 Task: Create a task  Improve the appâ€™s caching system for faster data retrieval , assign it to team member softage.8@softage.net in the project WorkSmart and update the status of the task to  On Track  , set the priority of the task to High.
Action: Mouse moved to (94, 71)
Screenshot: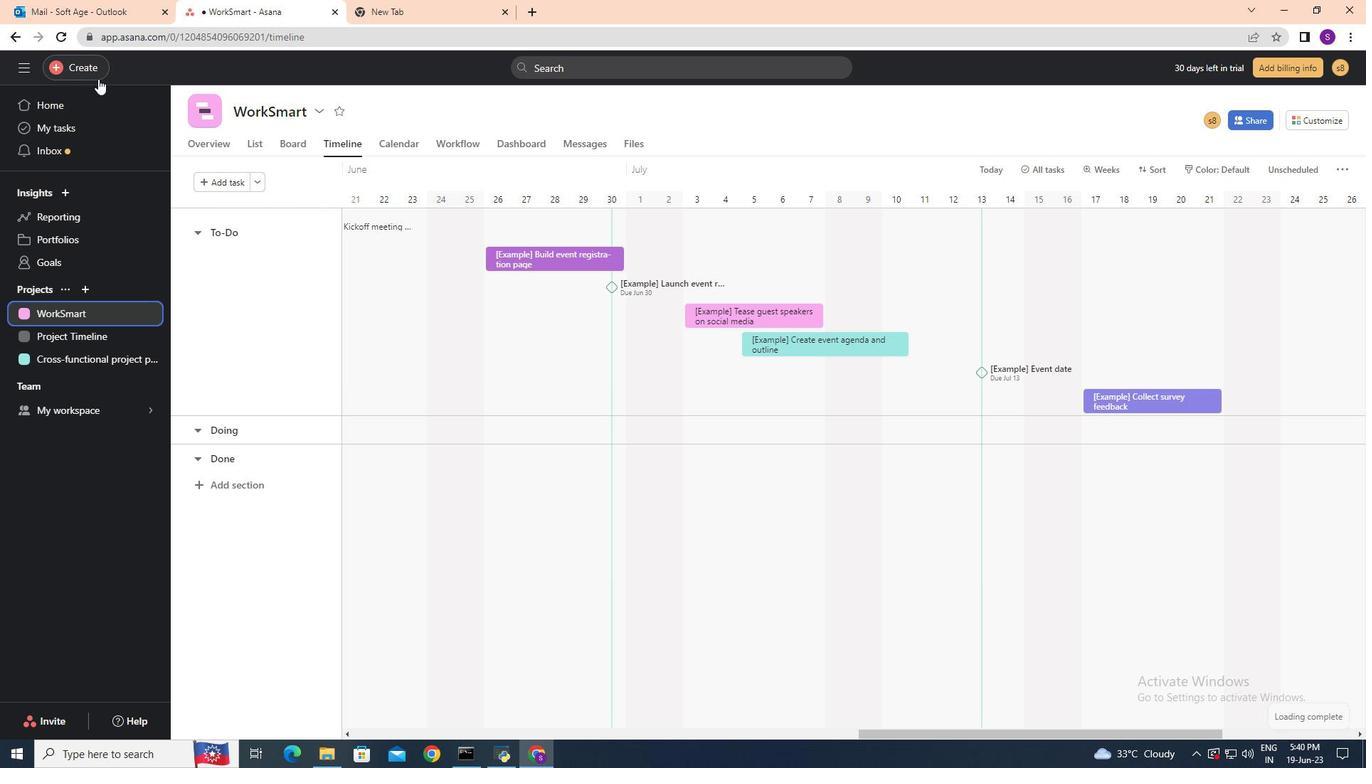 
Action: Mouse pressed left at (94, 71)
Screenshot: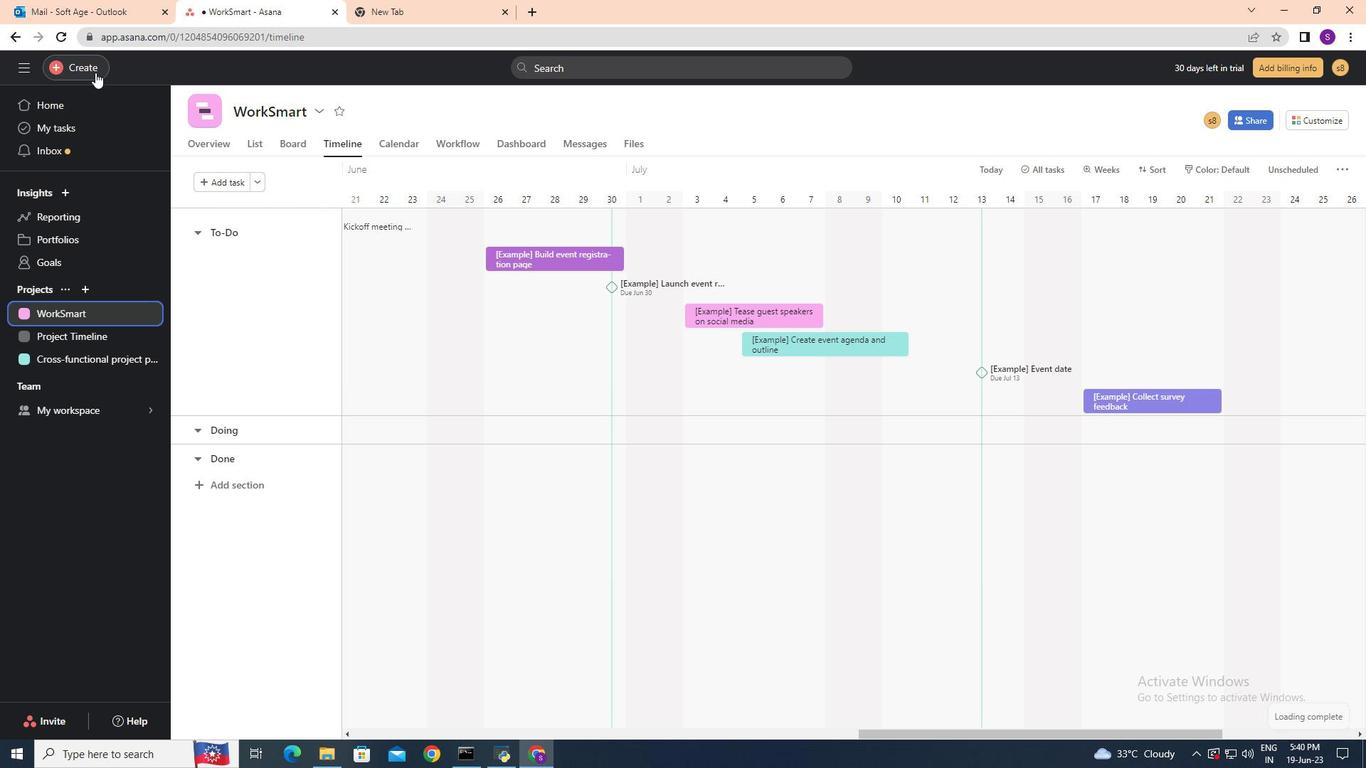 
Action: Mouse moved to (138, 76)
Screenshot: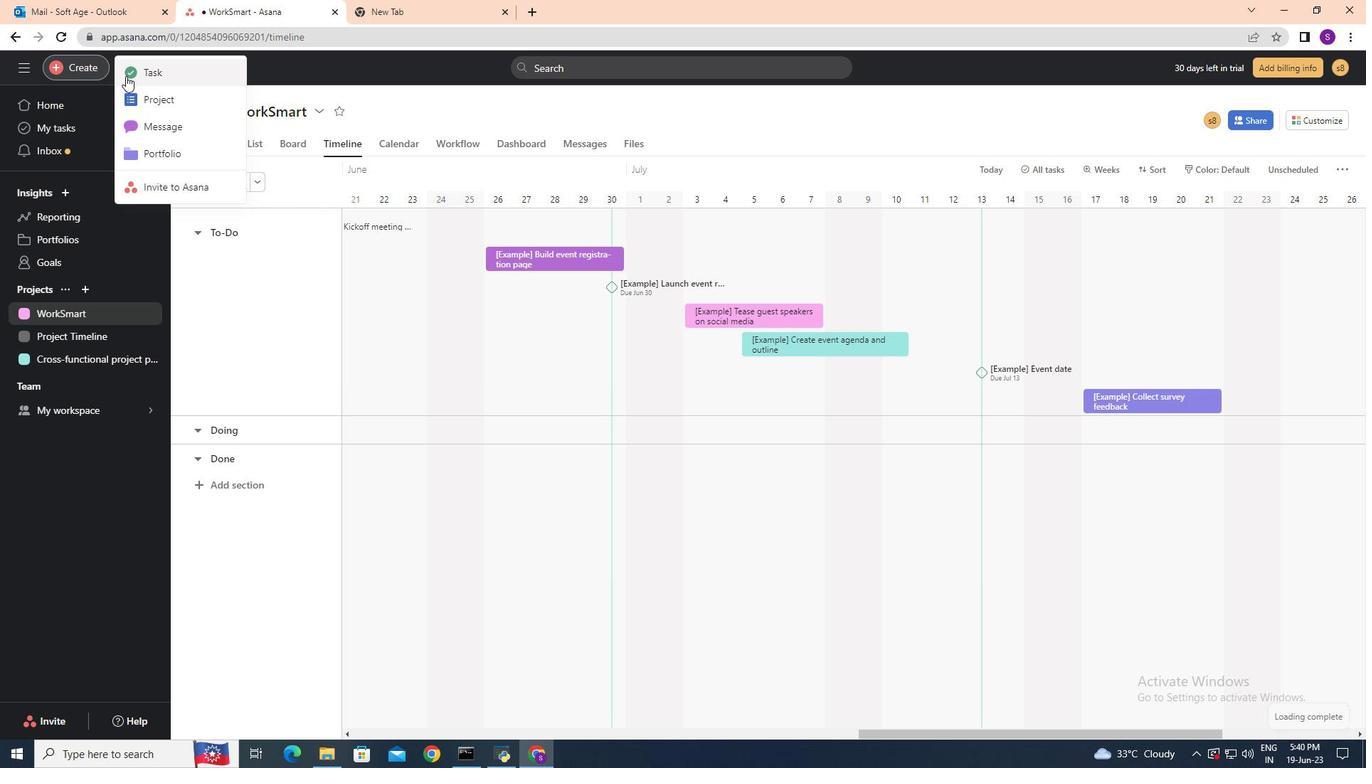
Action: Mouse pressed left at (138, 76)
Screenshot: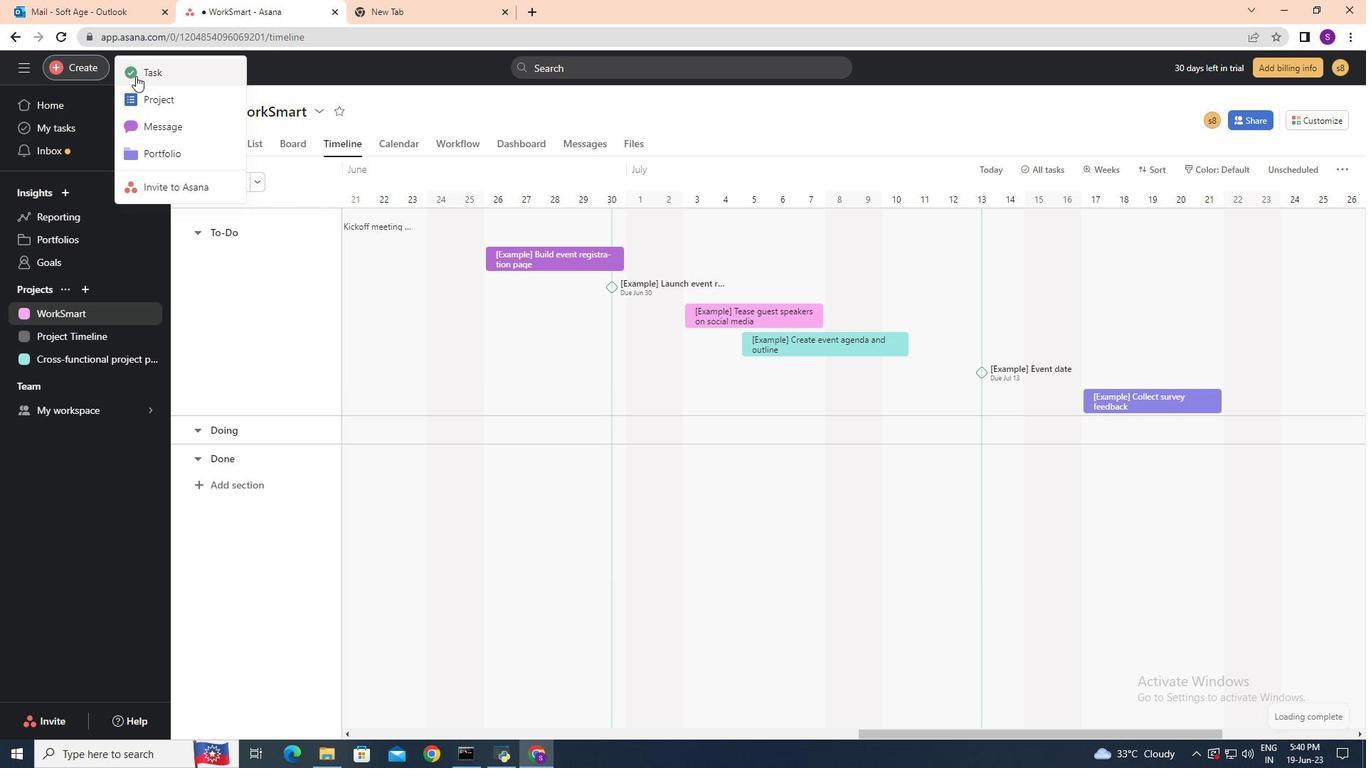 
Action: Key pressed <Key.shift><Key.shift><Key.shift><Key.shift><Key.shift><Key.shift><Key.shift><Key.shift><Key.shift><Key.shift><Key.shift><Key.shift><Key.shift><Key.shift><Key.shift><Key.shift><Key.shift>Improve<Key.space>the<Key.space><Key.shift>apps<Key.backspace><Key.shift_r>"s<Key.space><Key.backspace><Key.backspace><Key.backspace>s<Key.space>caching<Key.space>system<Key.space>for<Key.space>faster<Key.space>data<Key.space>retrievaal<Key.backspace><Key.backspace>l<Key.enter>
Screenshot: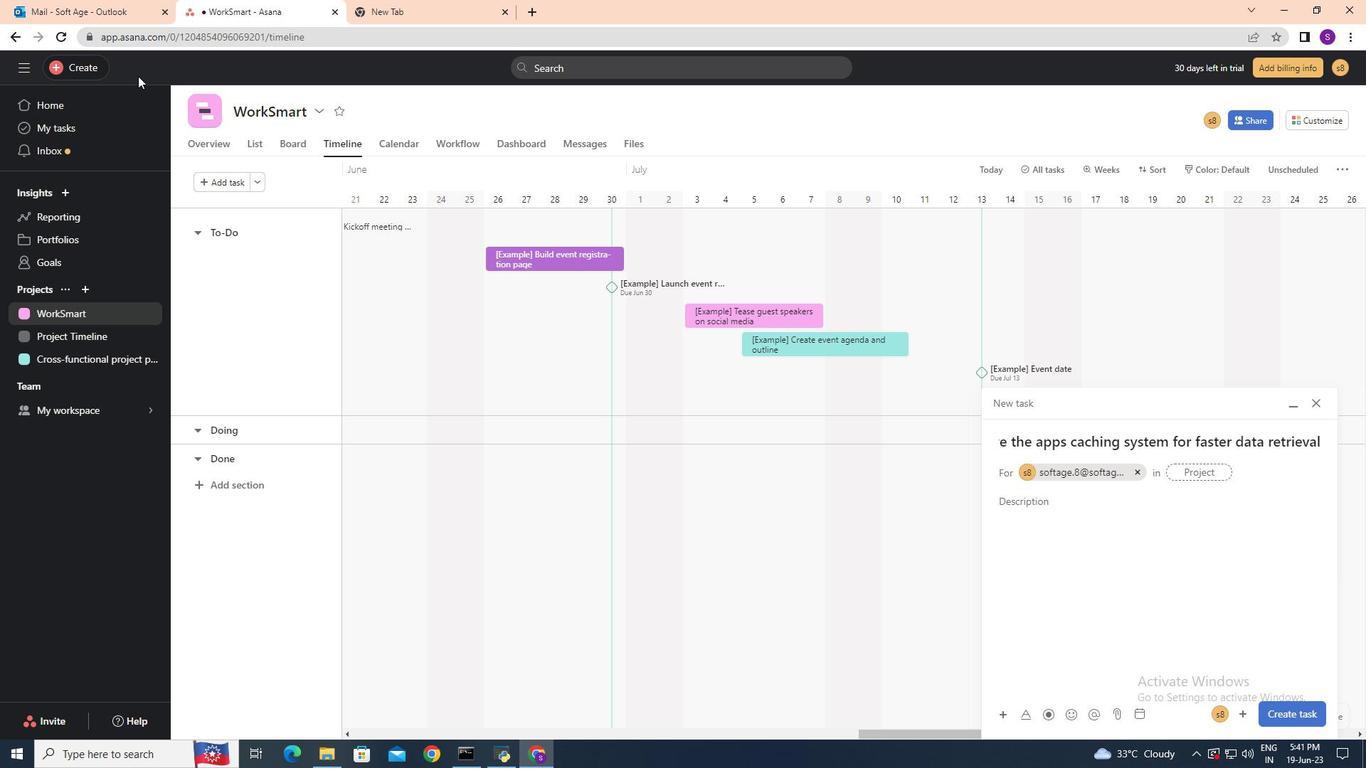
Action: Mouse moved to (1081, 462)
Screenshot: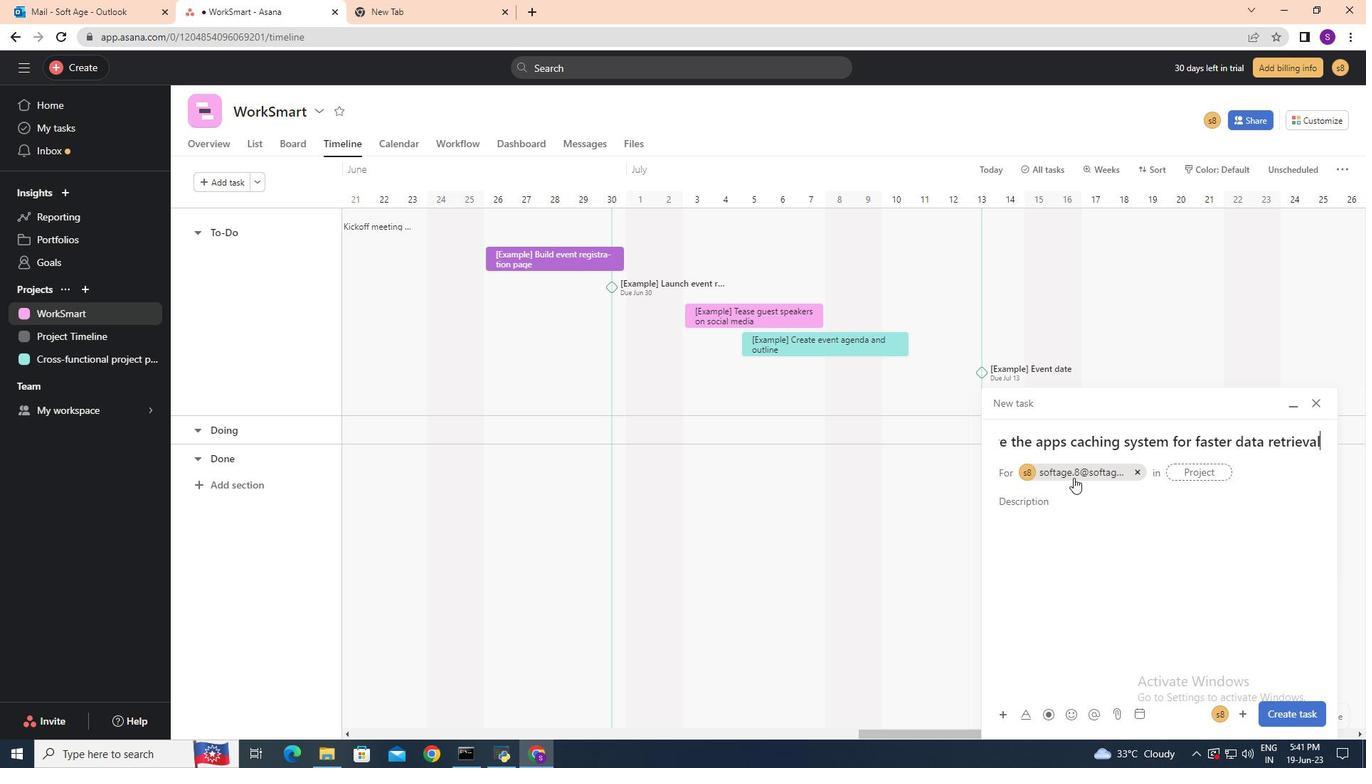 
Action: Mouse pressed left at (1081, 462)
Screenshot: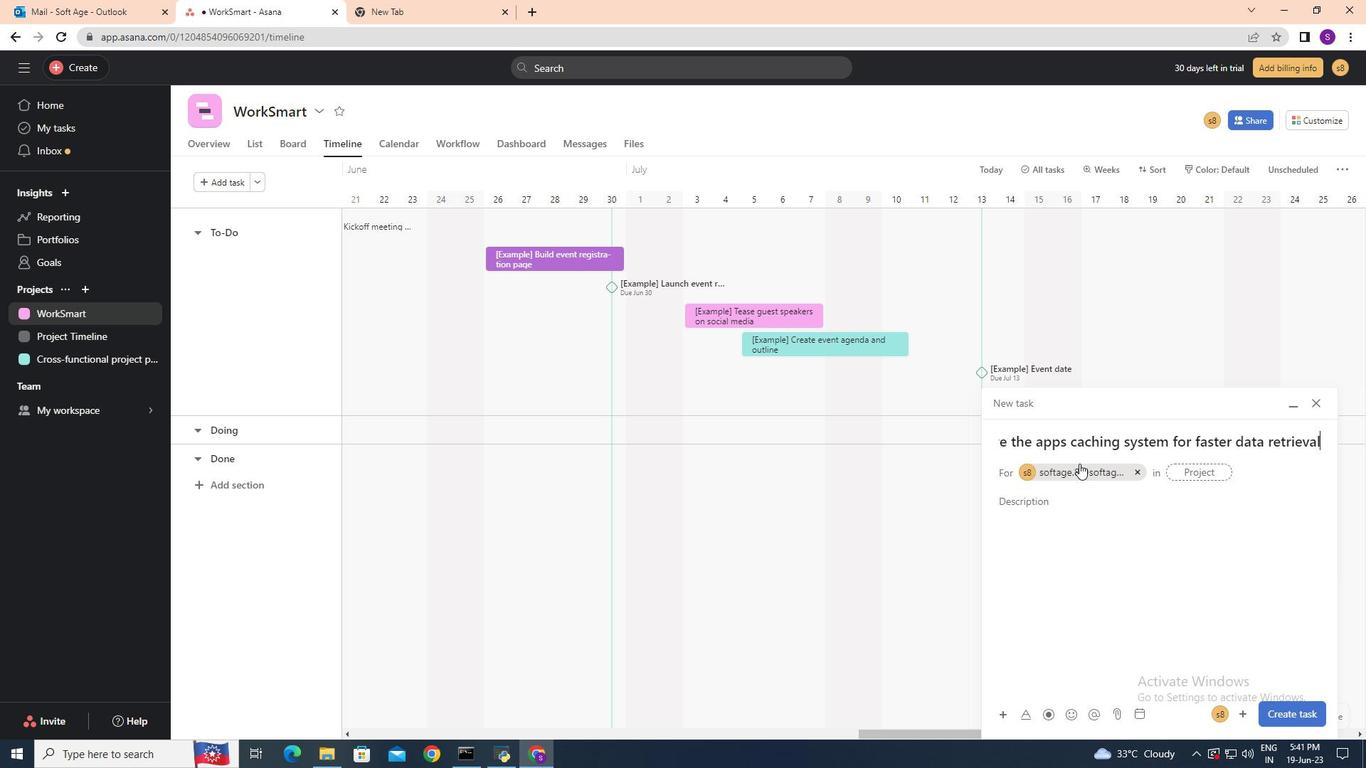 
Action: Mouse moved to (1080, 471)
Screenshot: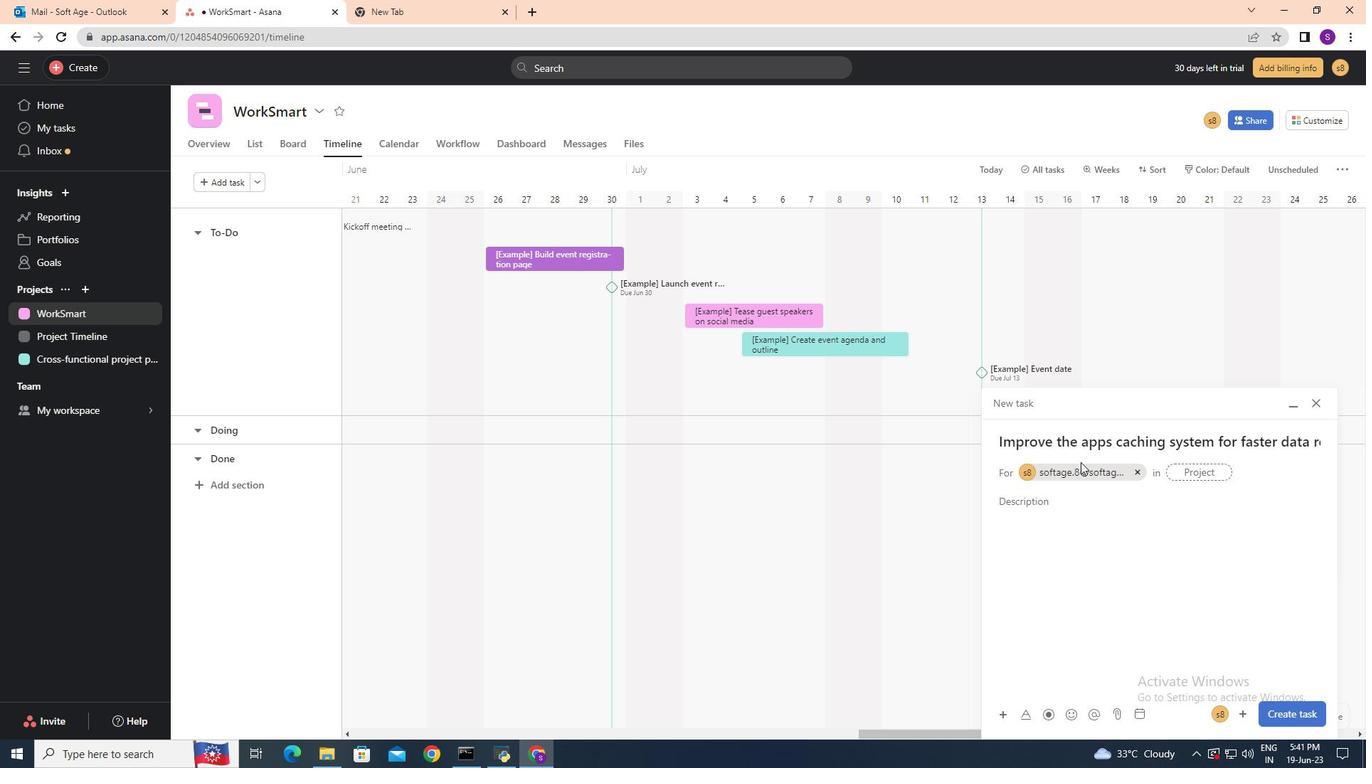 
Action: Mouse pressed left at (1080, 471)
Screenshot: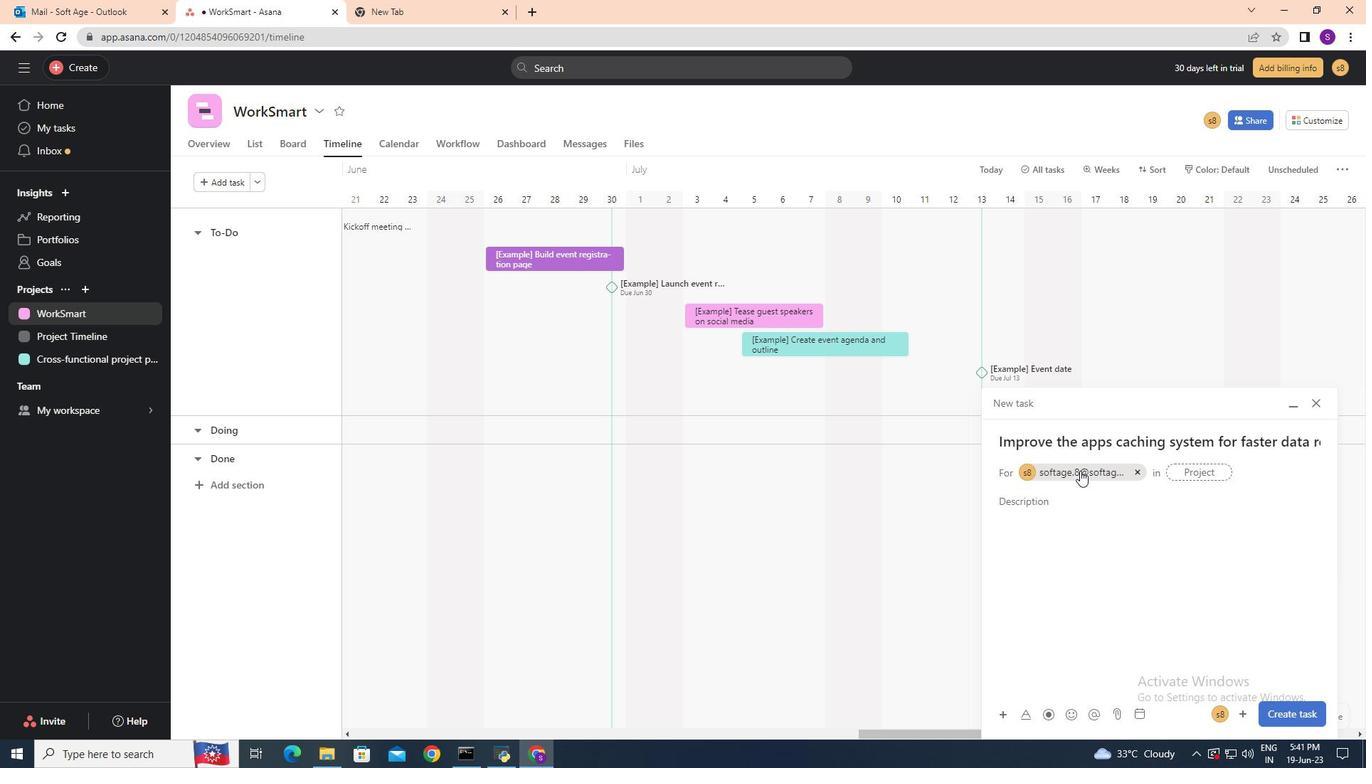 
Action: Key pressed softage.8
Screenshot: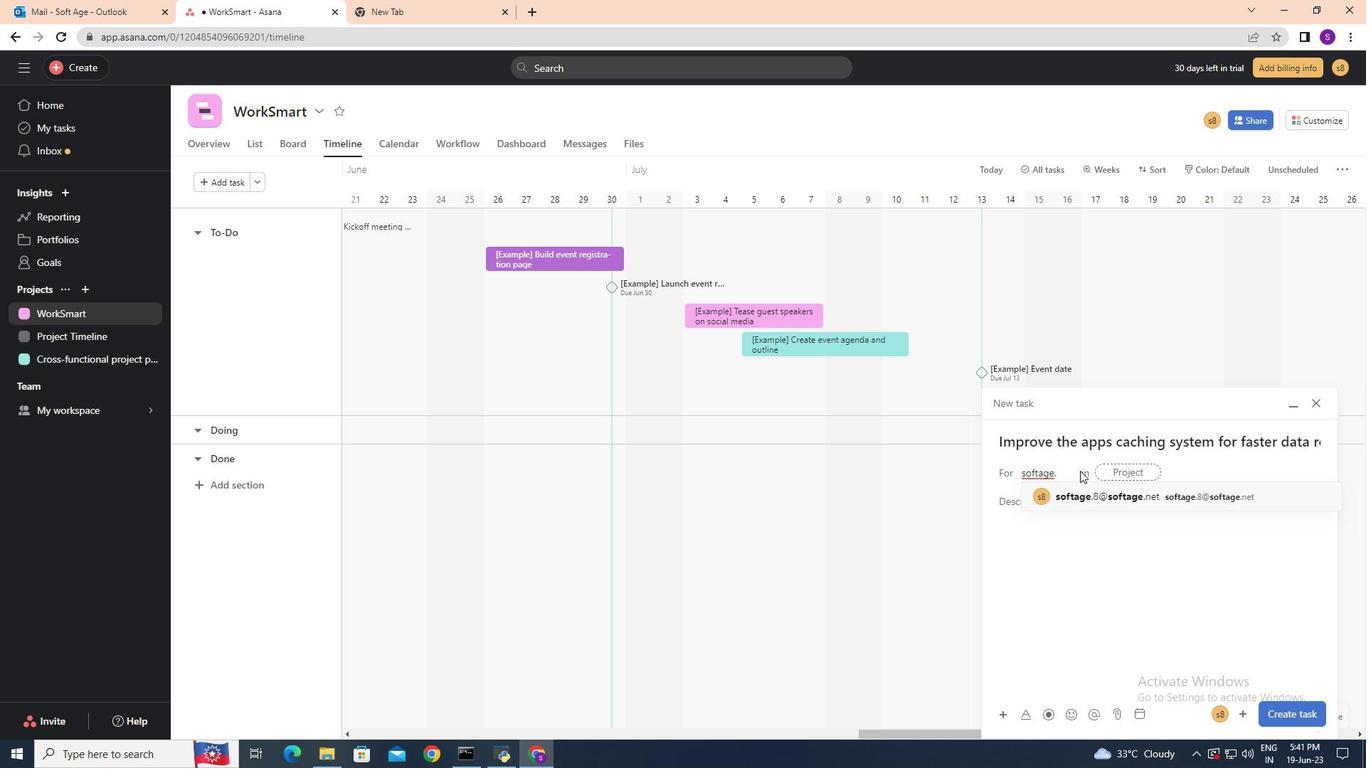 
Action: Mouse moved to (1124, 495)
Screenshot: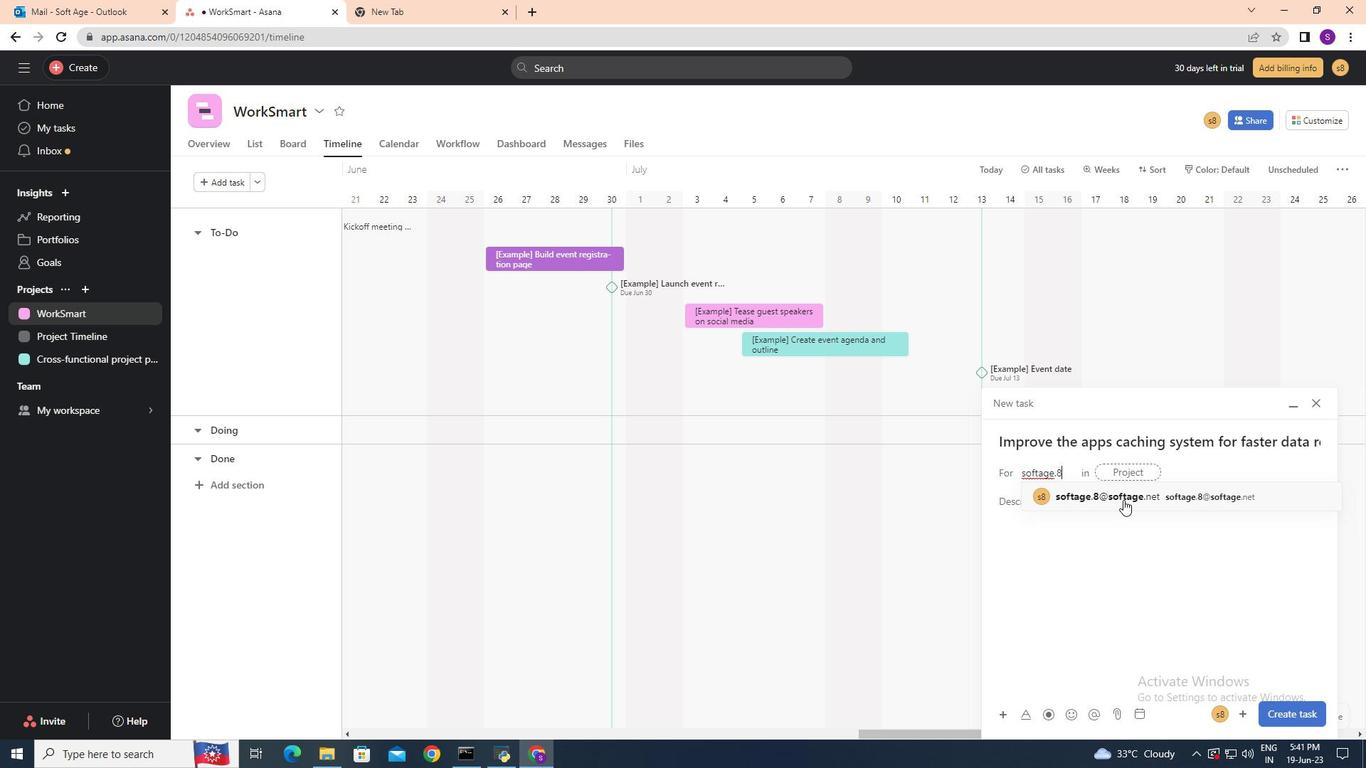 
Action: Mouse pressed left at (1124, 495)
Screenshot: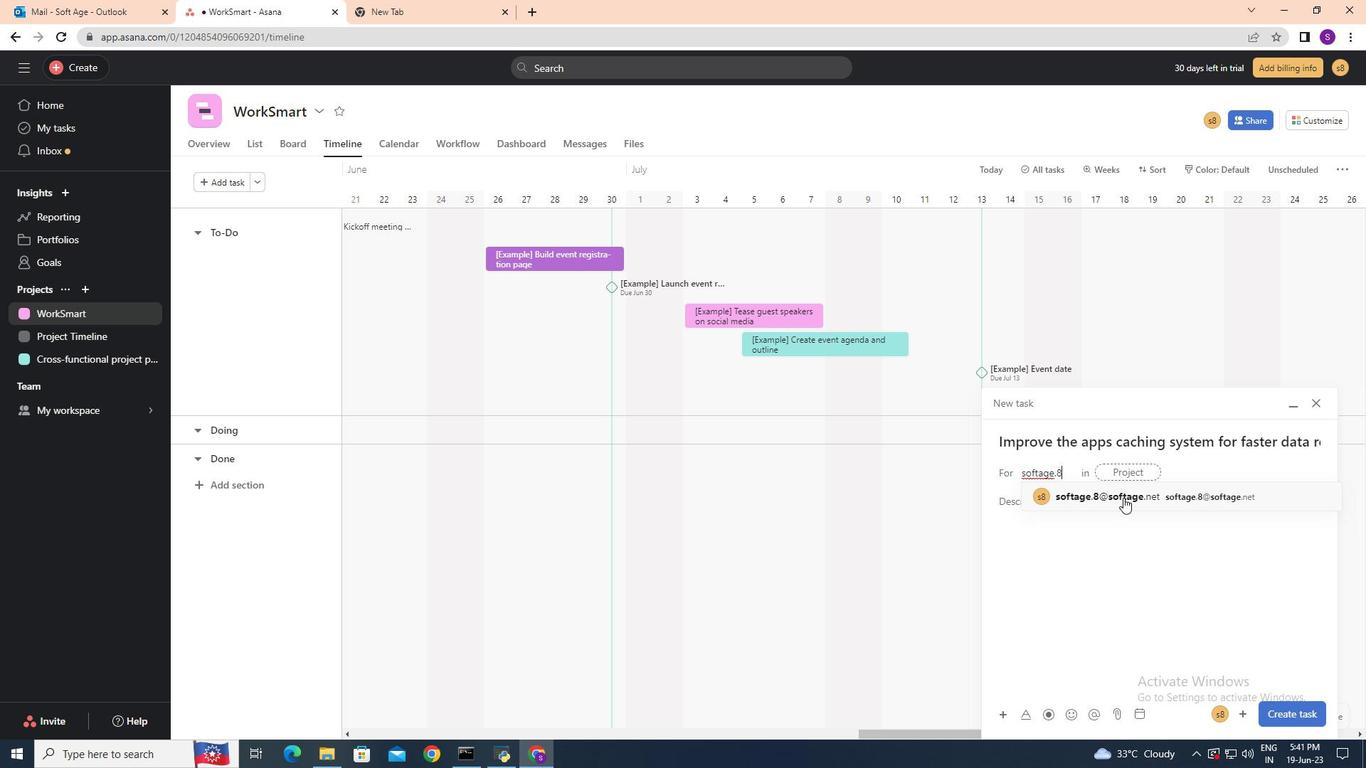 
Action: Mouse moved to (1047, 496)
Screenshot: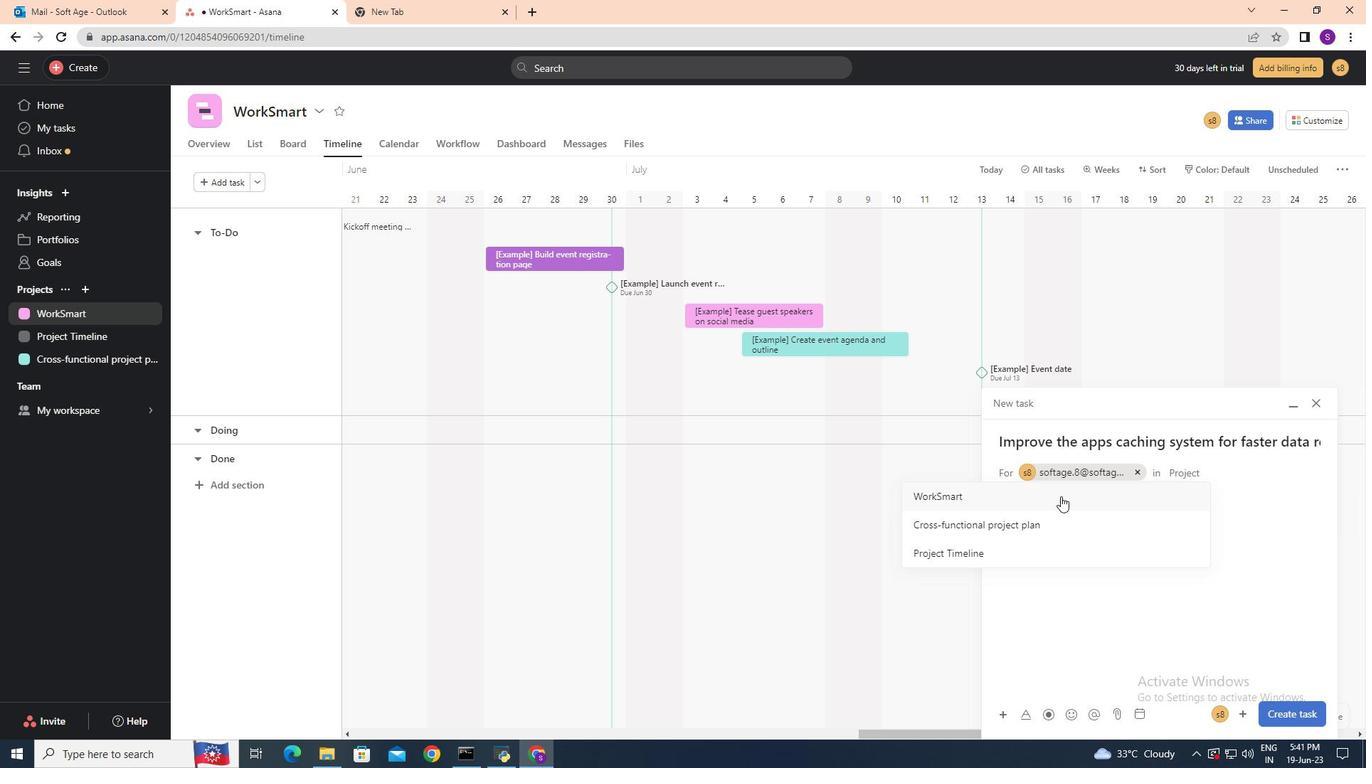 
Action: Mouse pressed left at (1047, 496)
Screenshot: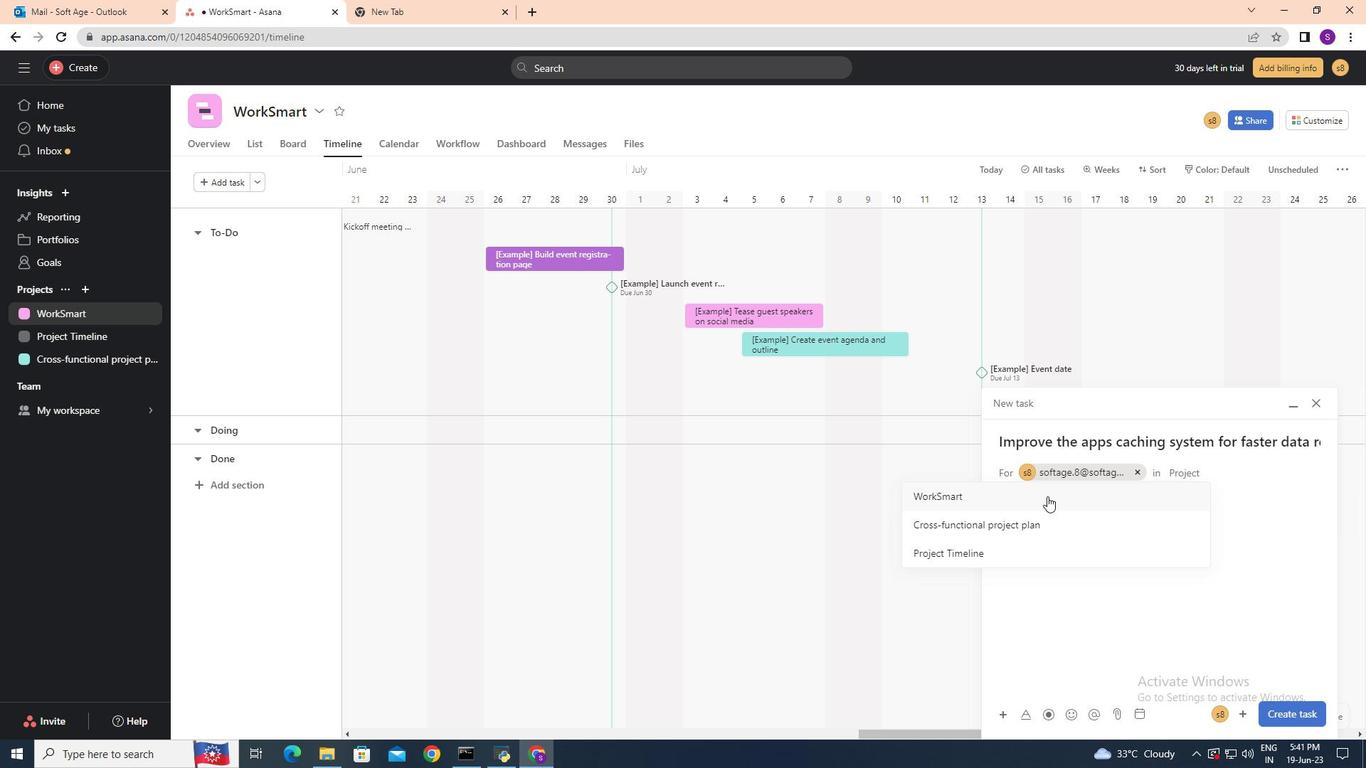 
Action: Mouse moved to (1142, 591)
Screenshot: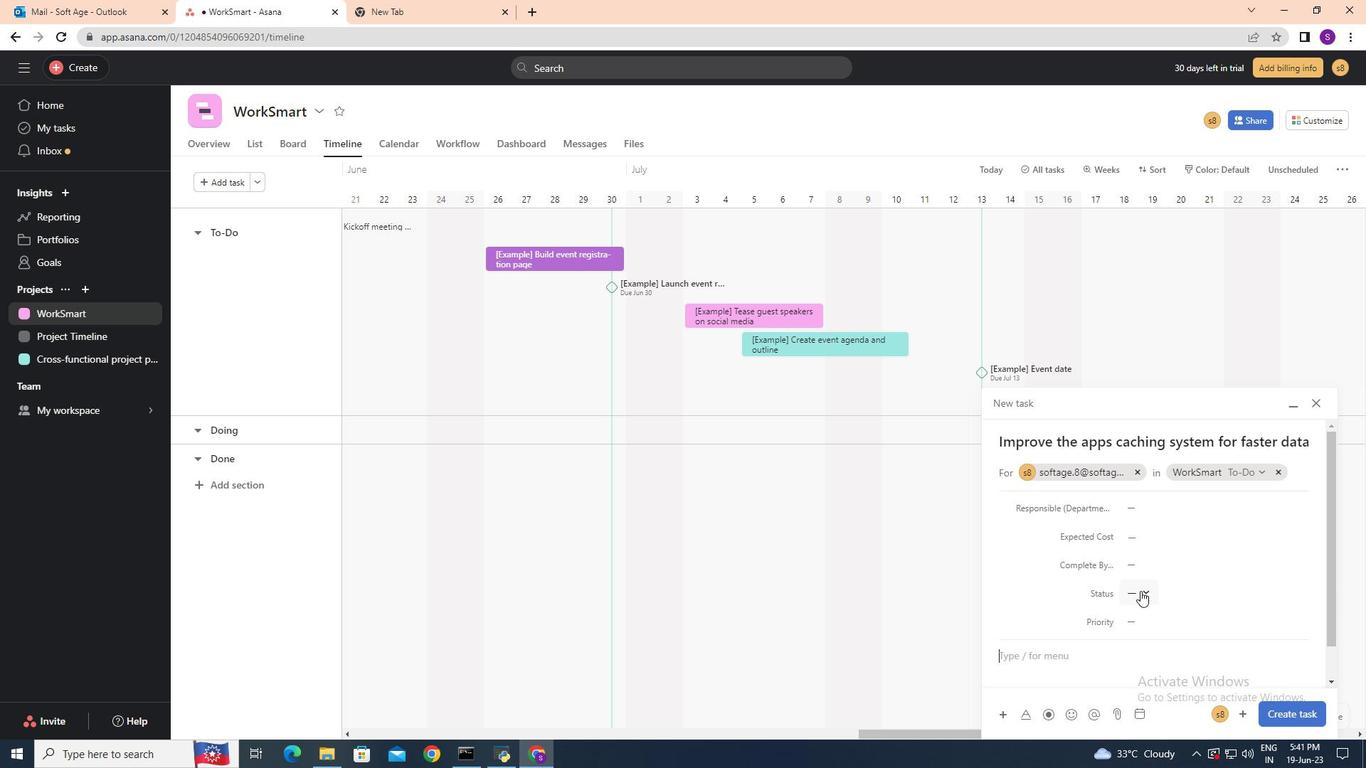
Action: Mouse pressed left at (1142, 591)
Screenshot: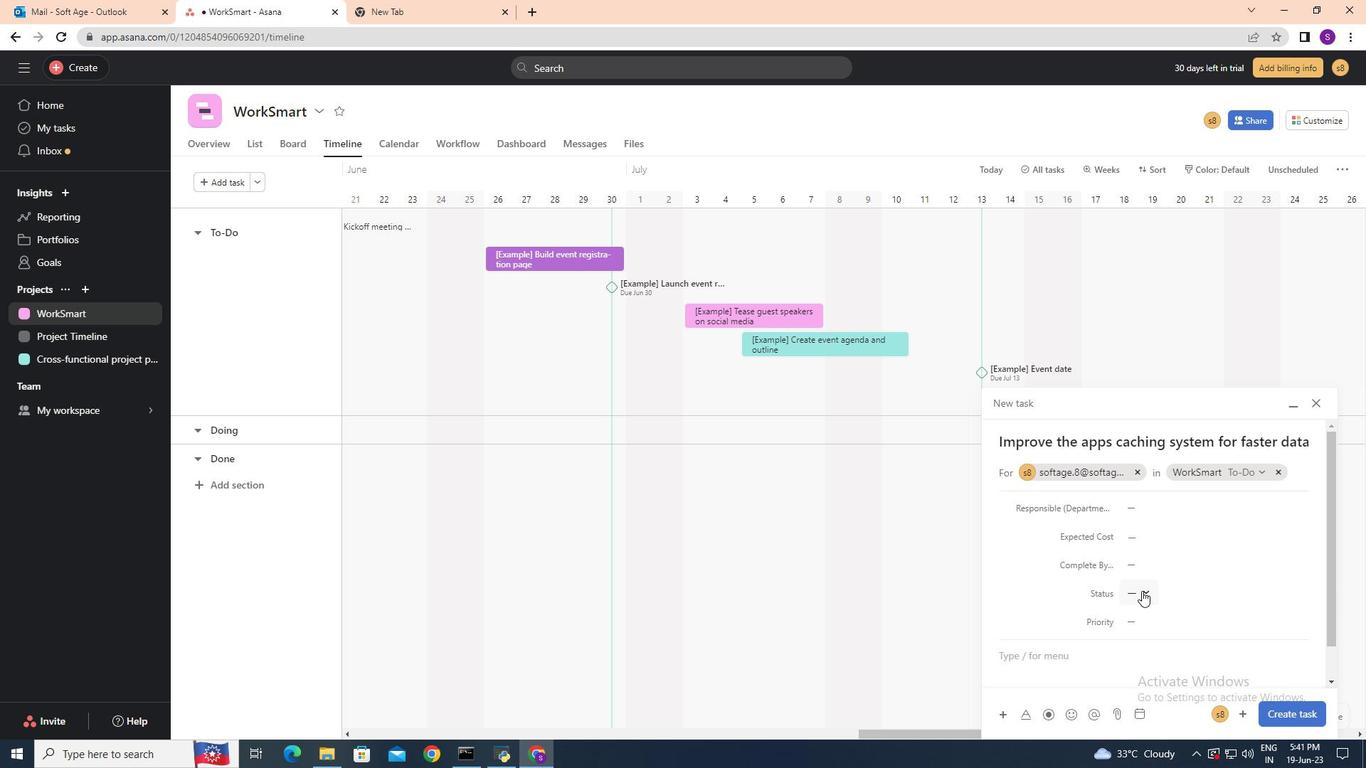 
Action: Mouse moved to (1170, 644)
Screenshot: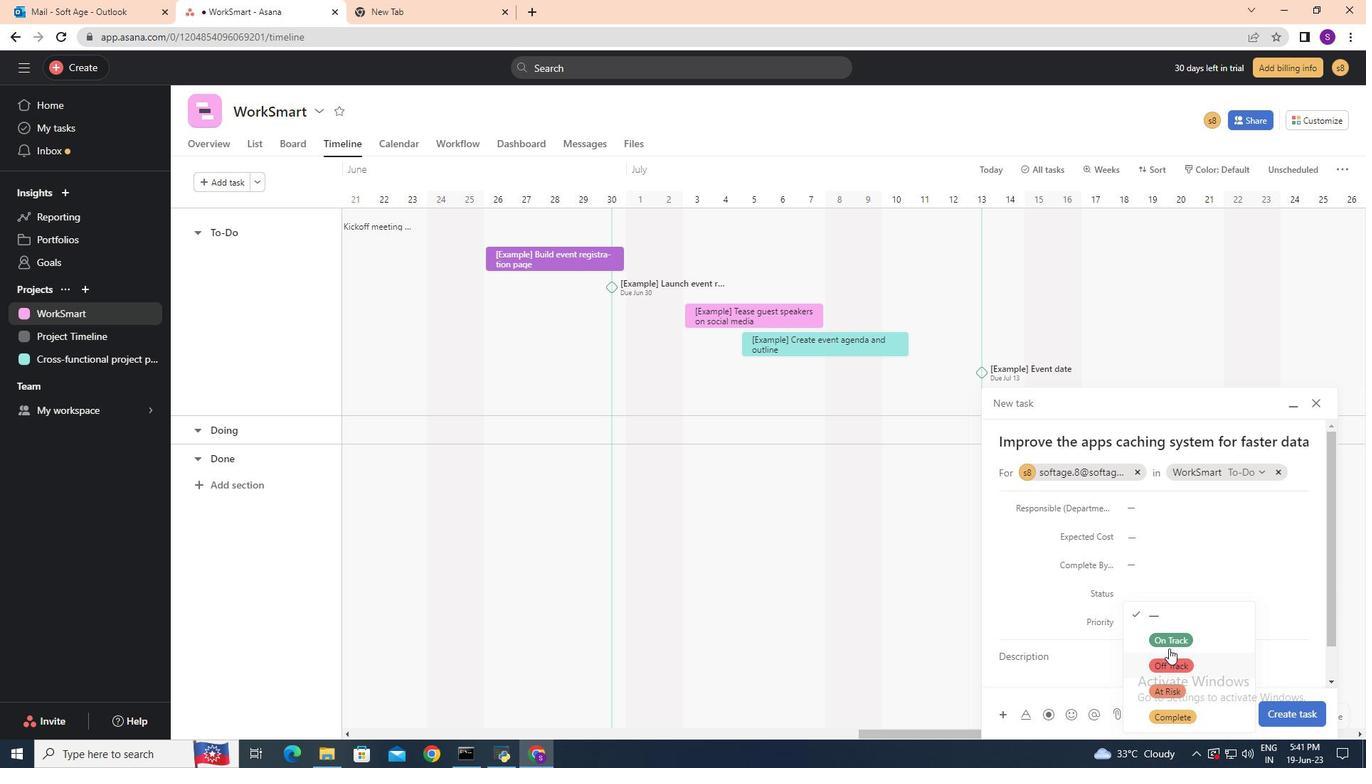 
Action: Mouse pressed left at (1170, 644)
Screenshot: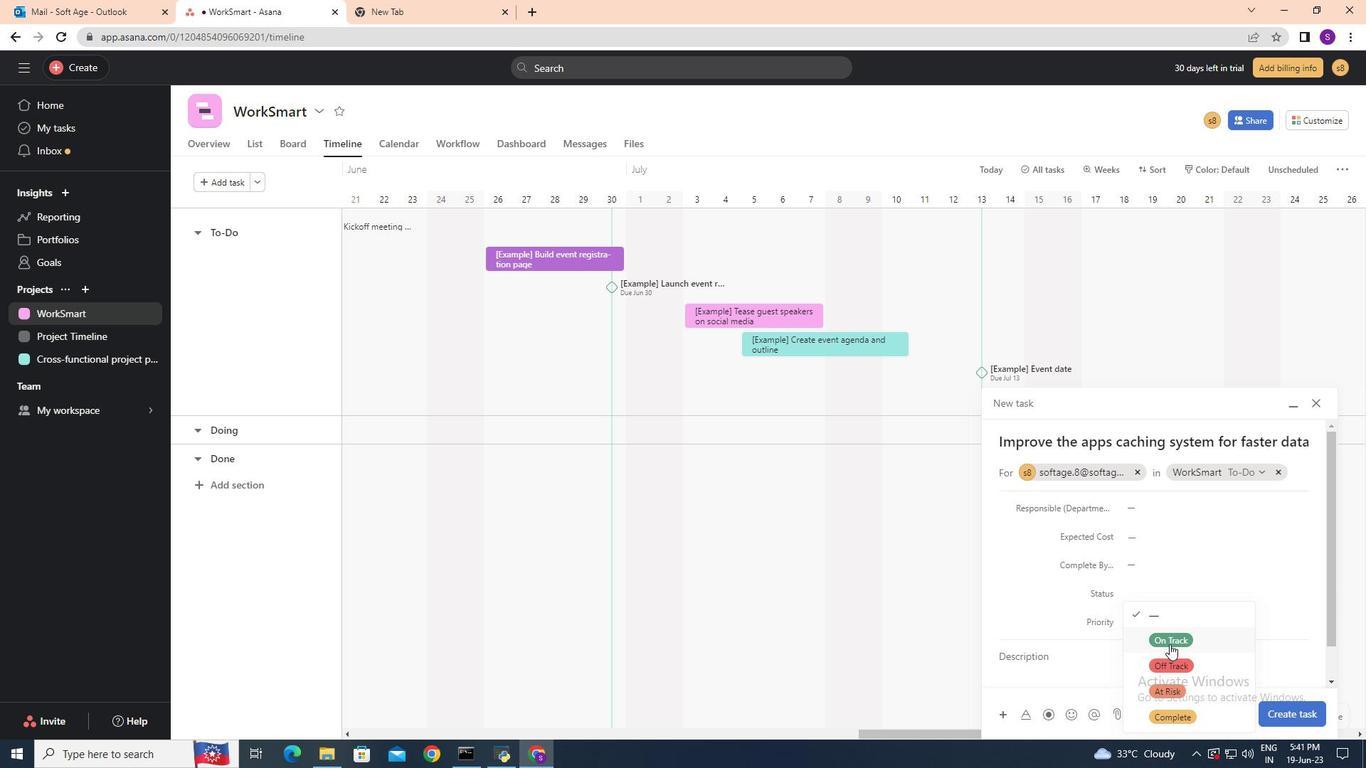 
Action: Mouse moved to (1144, 617)
Screenshot: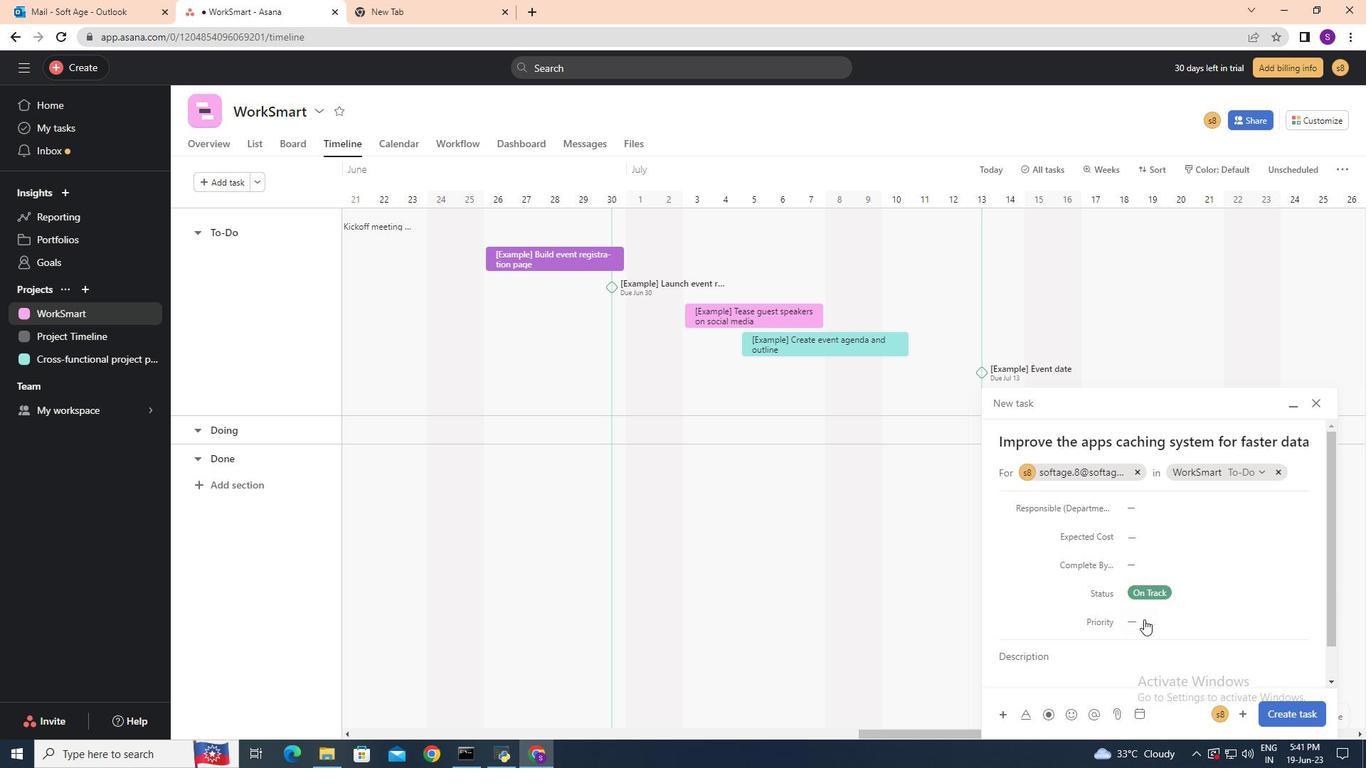 
Action: Mouse pressed left at (1144, 617)
Screenshot: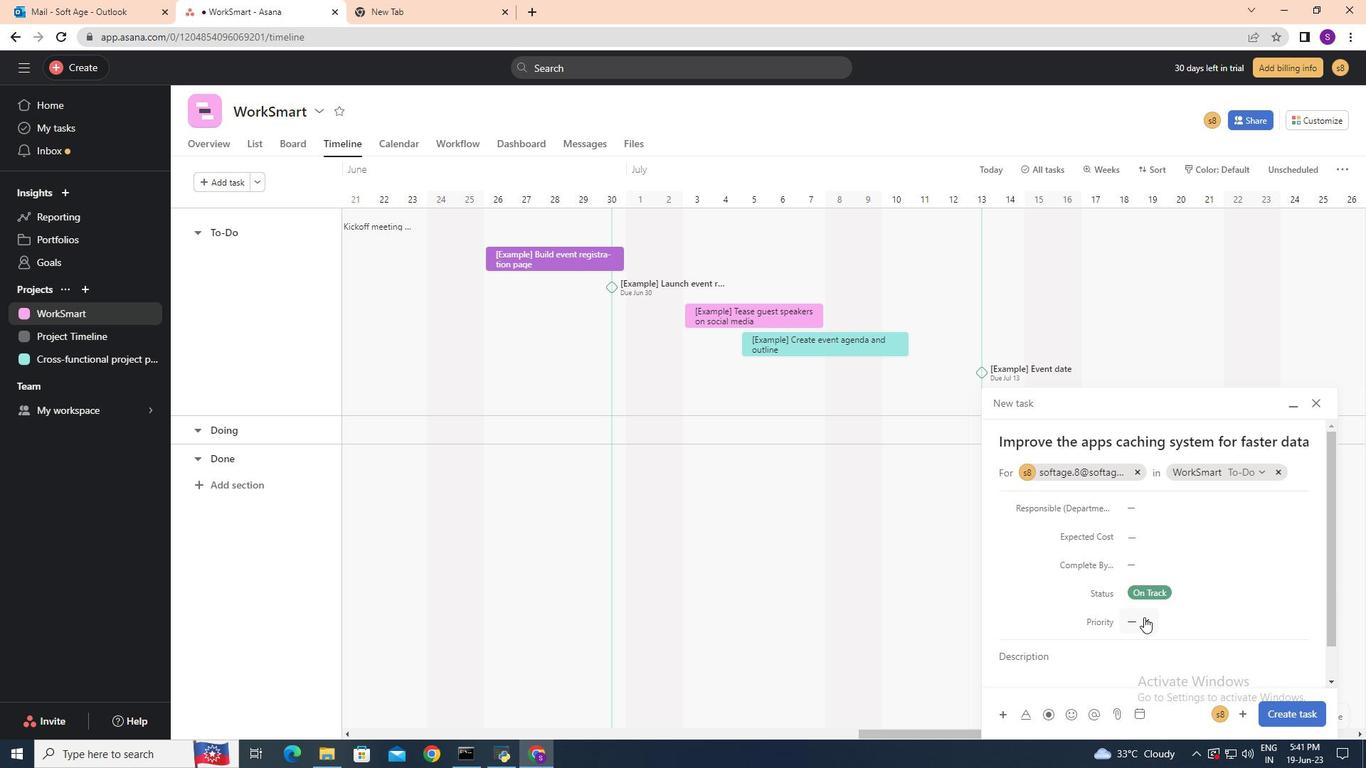 
Action: Mouse moved to (1170, 665)
Screenshot: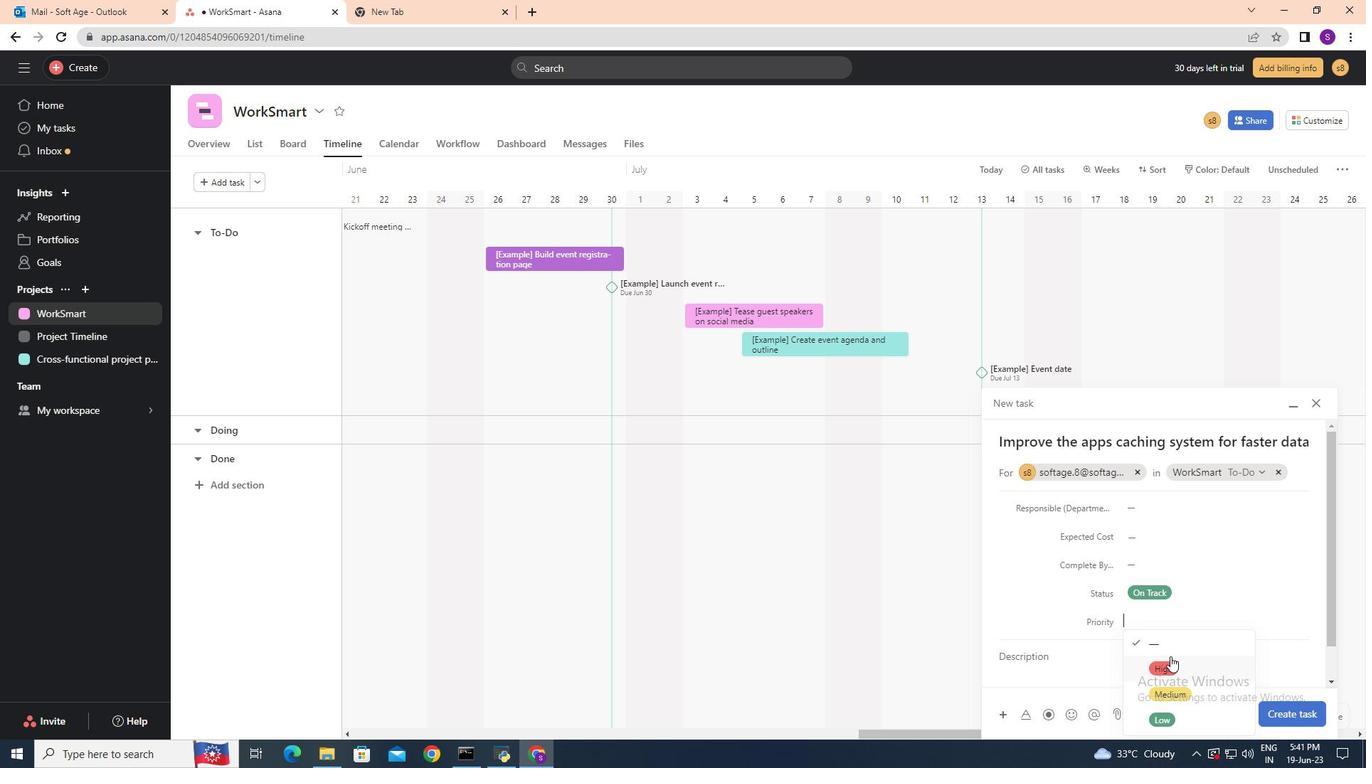 
Action: Mouse pressed left at (1170, 665)
Screenshot: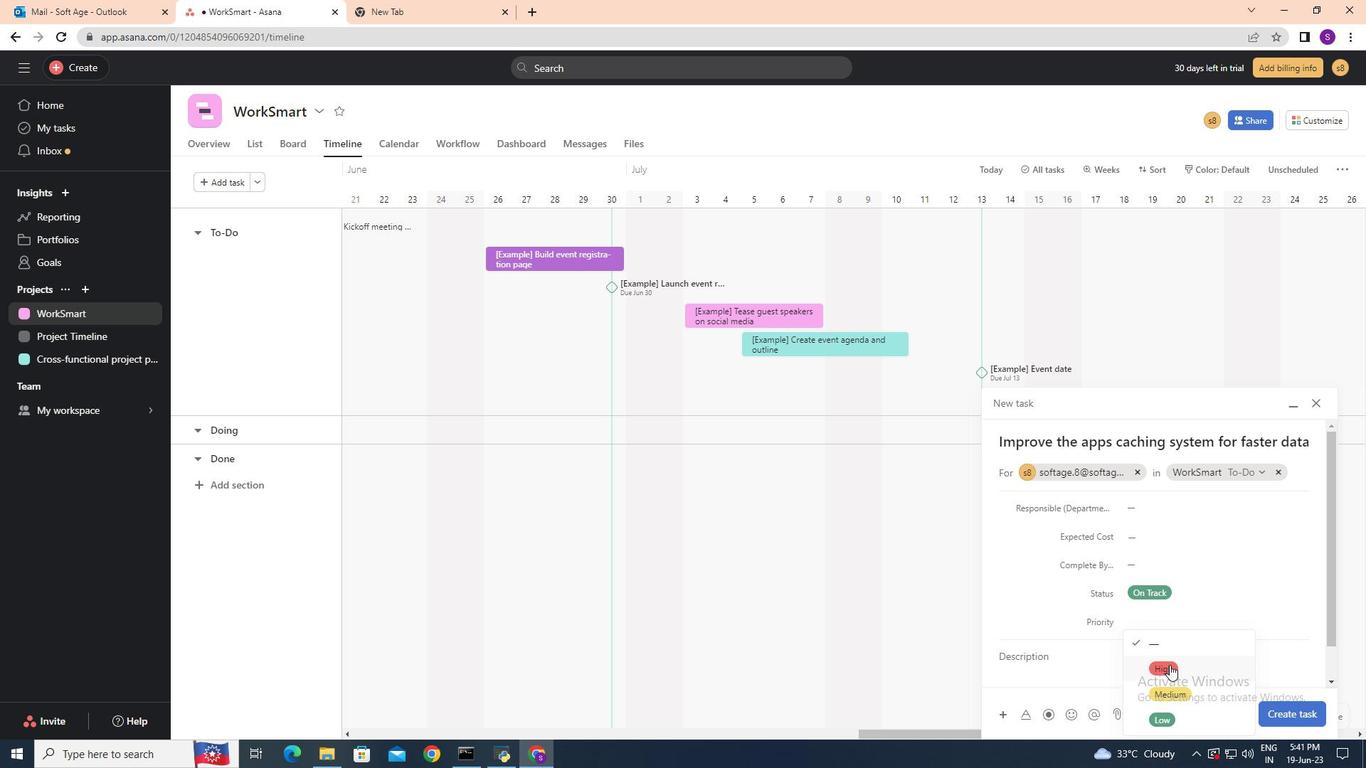 
Action: Mouse moved to (1284, 715)
Screenshot: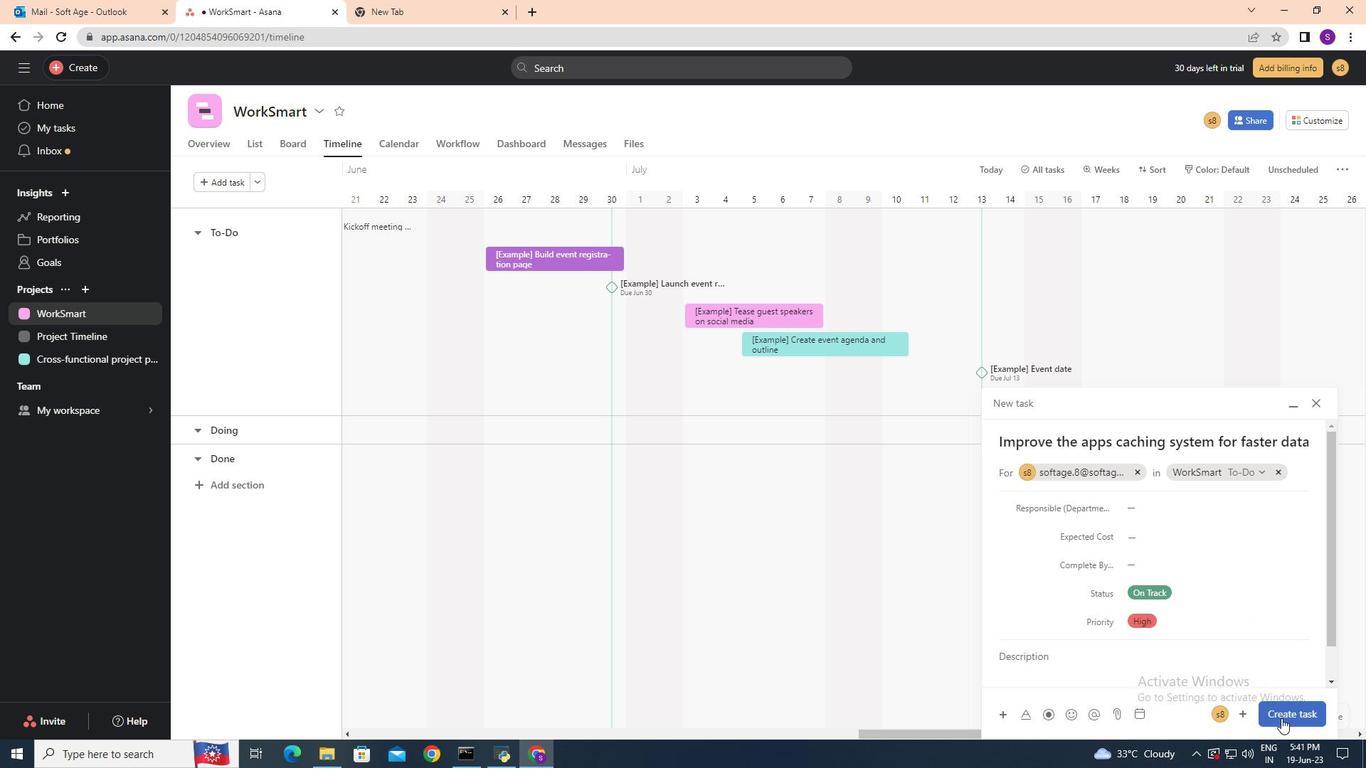 
Action: Mouse pressed left at (1284, 715)
Screenshot: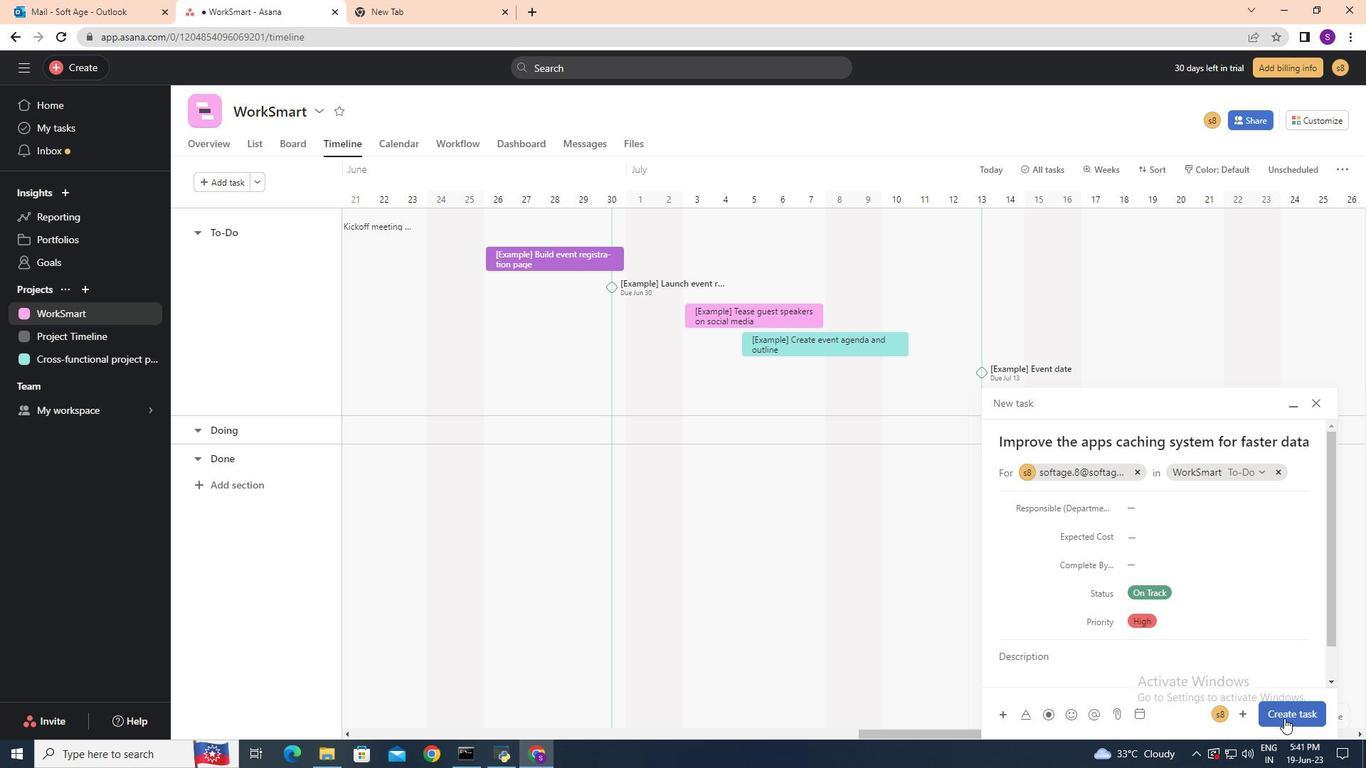 
Action: Mouse moved to (1284, 714)
Screenshot: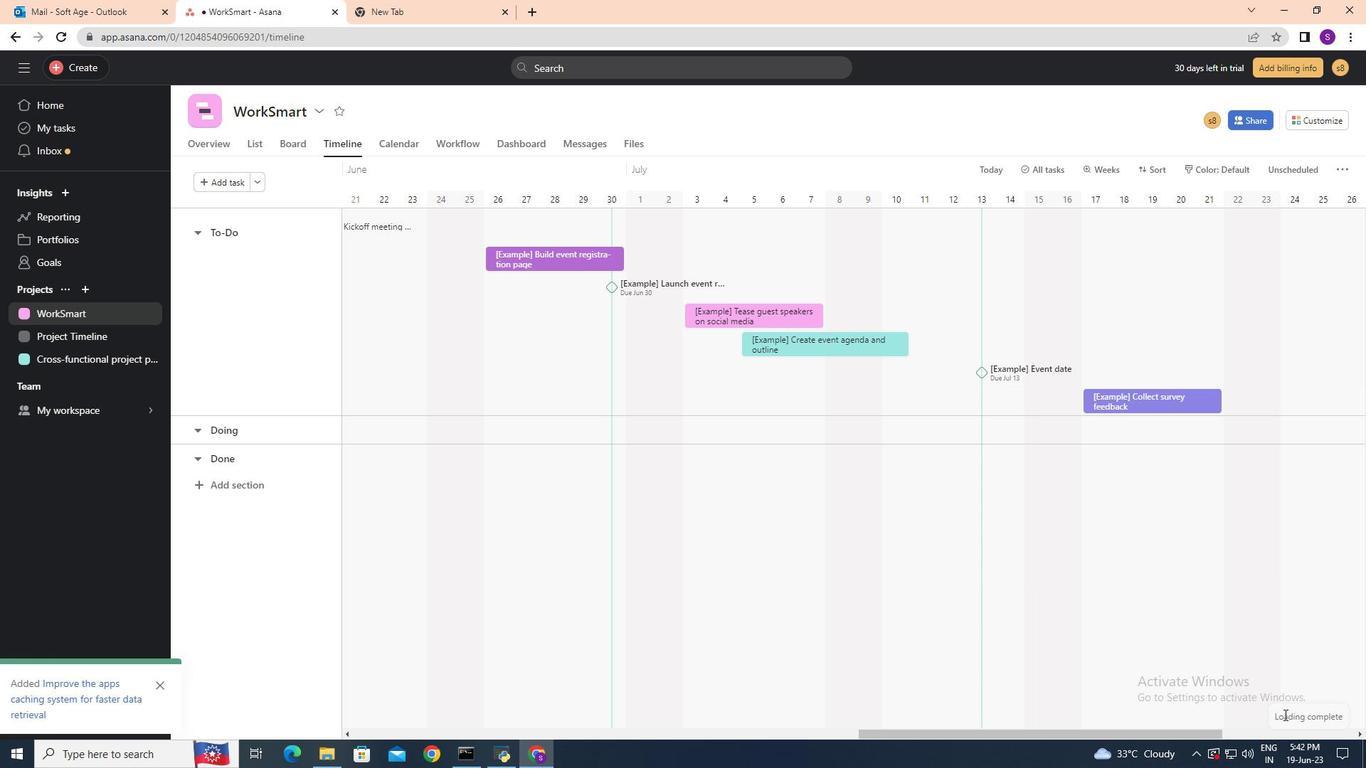 
